Task: Use Spotlight to quickly launch applications and find specific files.
Action: Mouse moved to (516, 247)
Screenshot: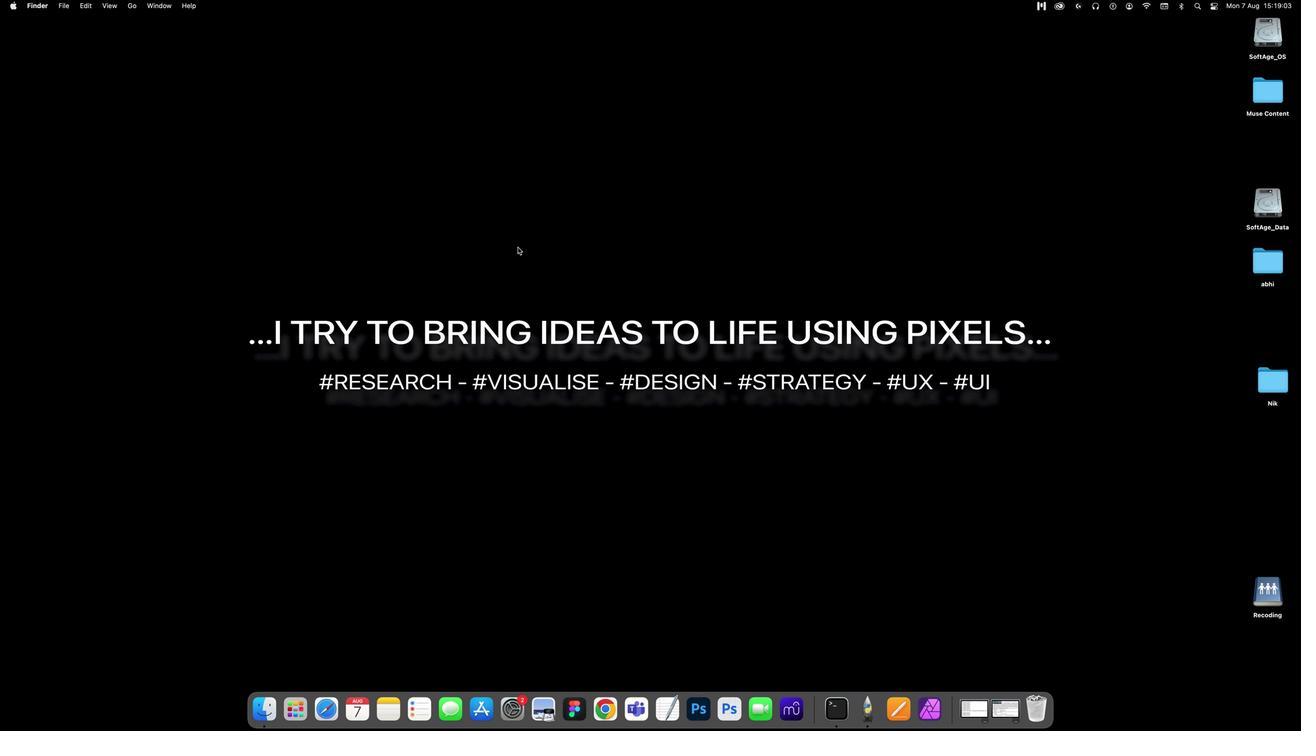 
Action: Mouse pressed left at (516, 247)
Screenshot: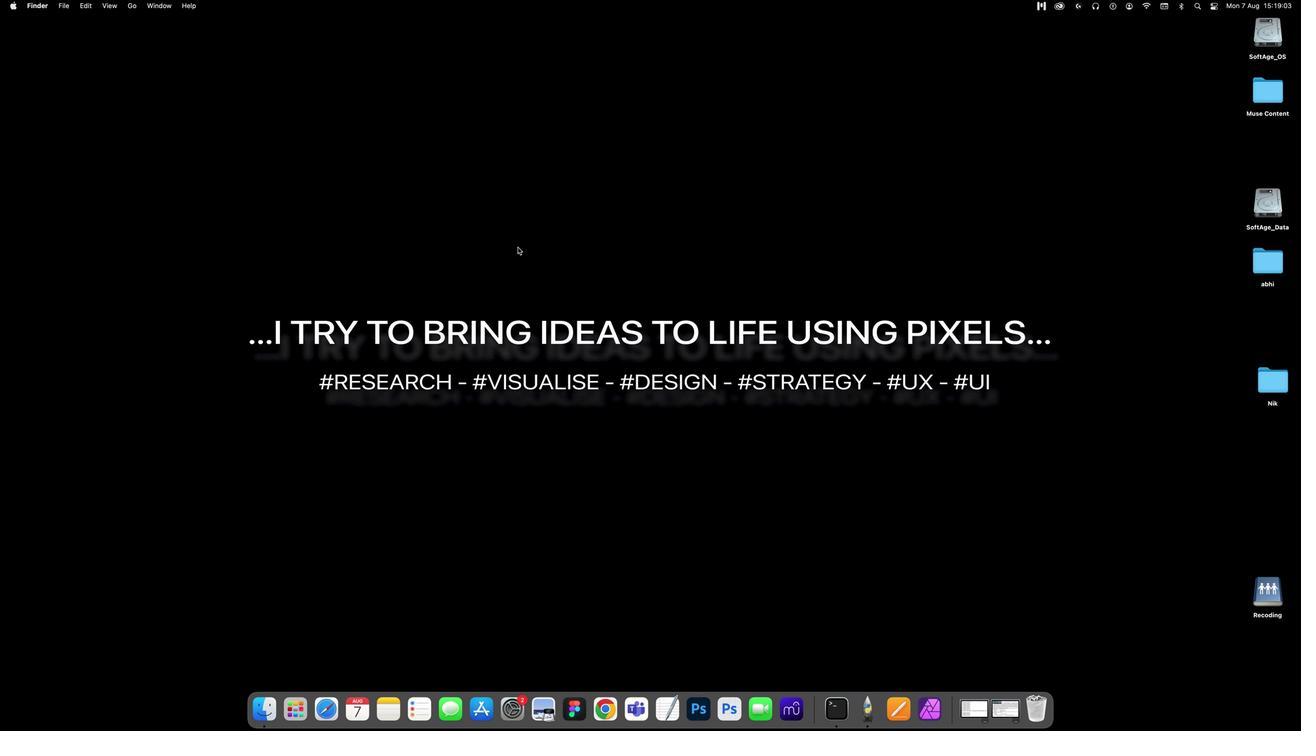 
Action: Mouse moved to (8, 4)
Screenshot: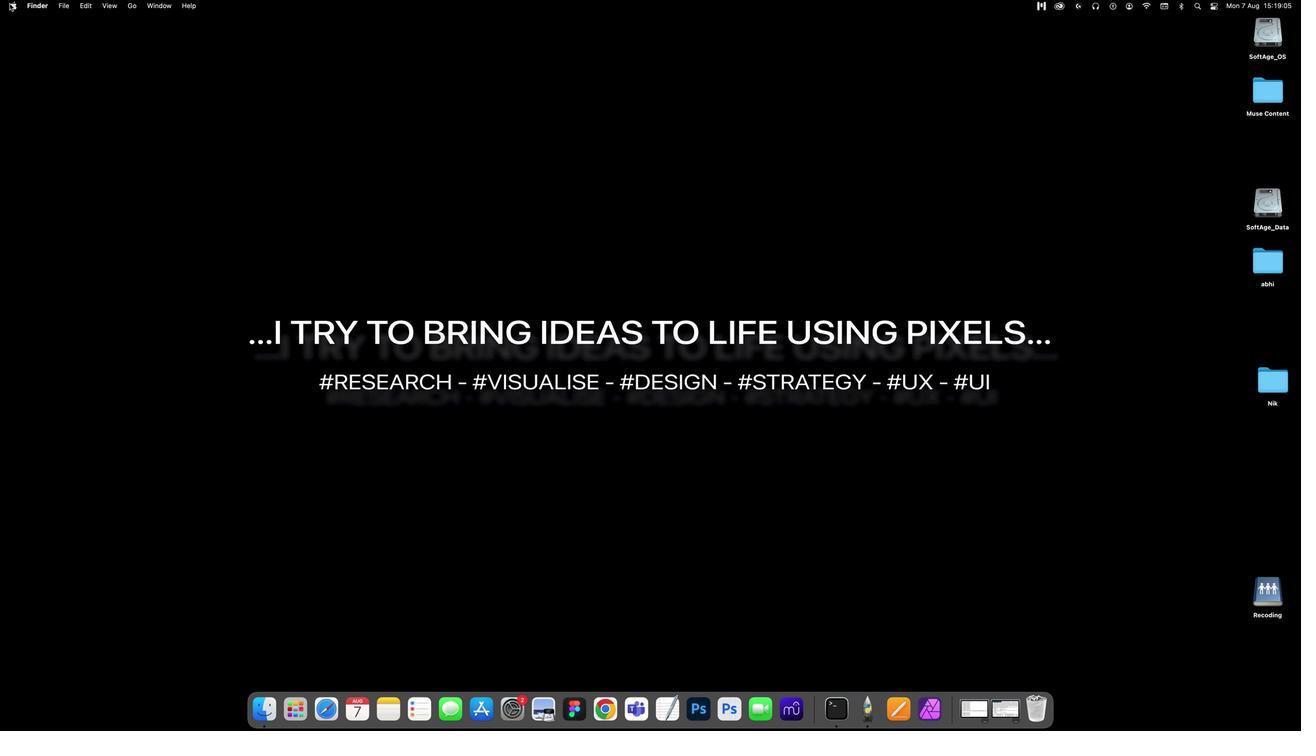 
Action: Mouse pressed left at (8, 4)
Screenshot: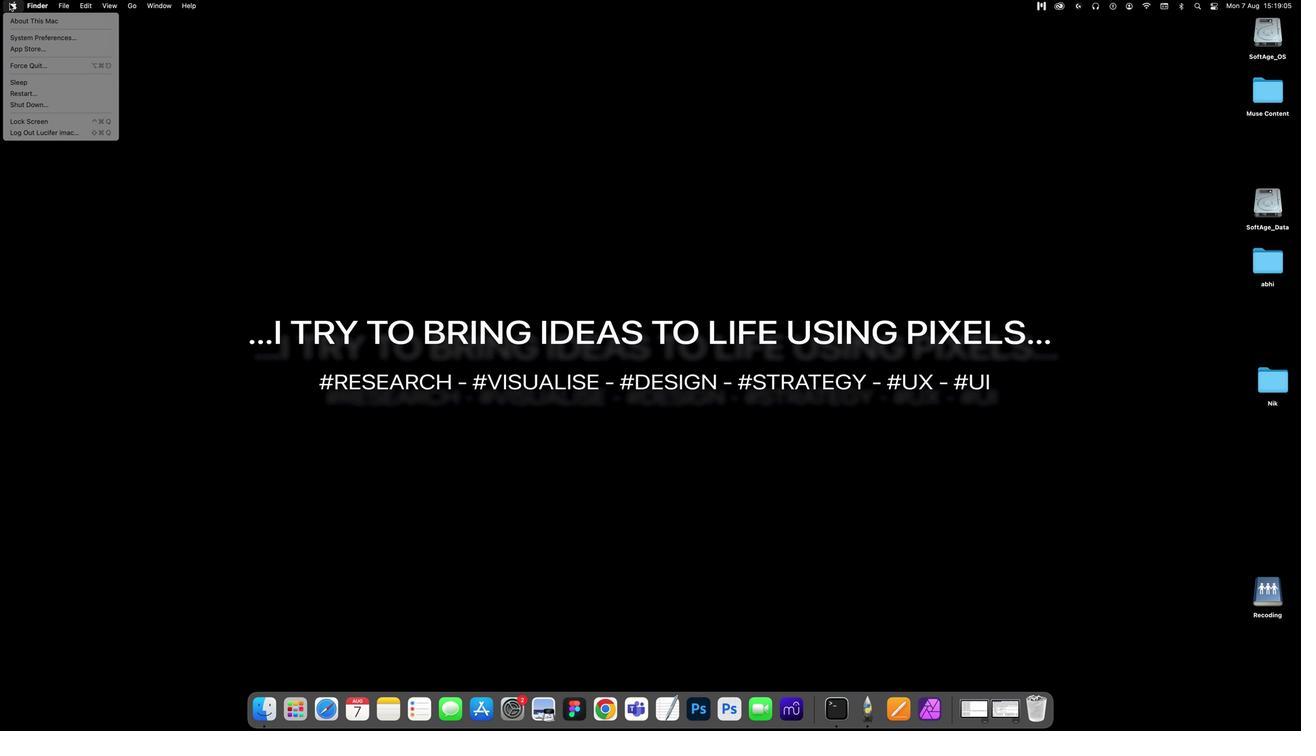 
Action: Mouse moved to (17, 37)
Screenshot: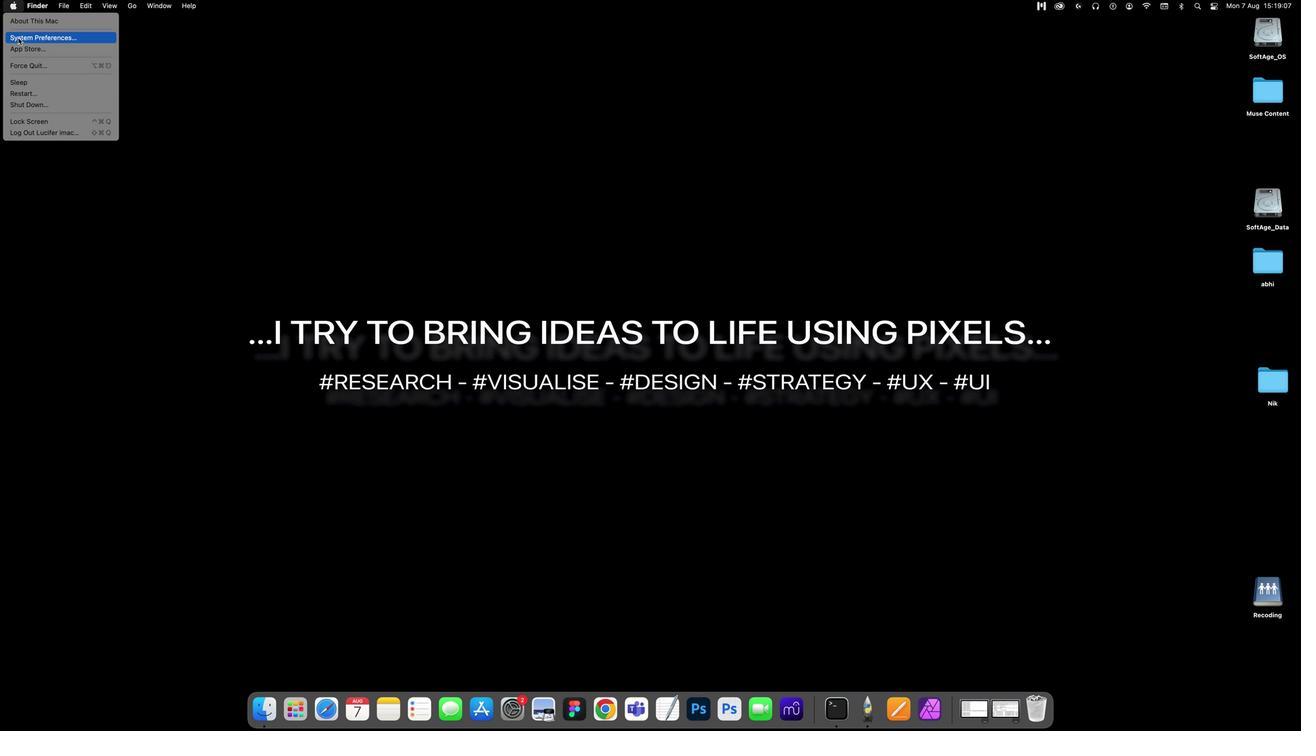 
Action: Mouse pressed left at (17, 37)
Screenshot: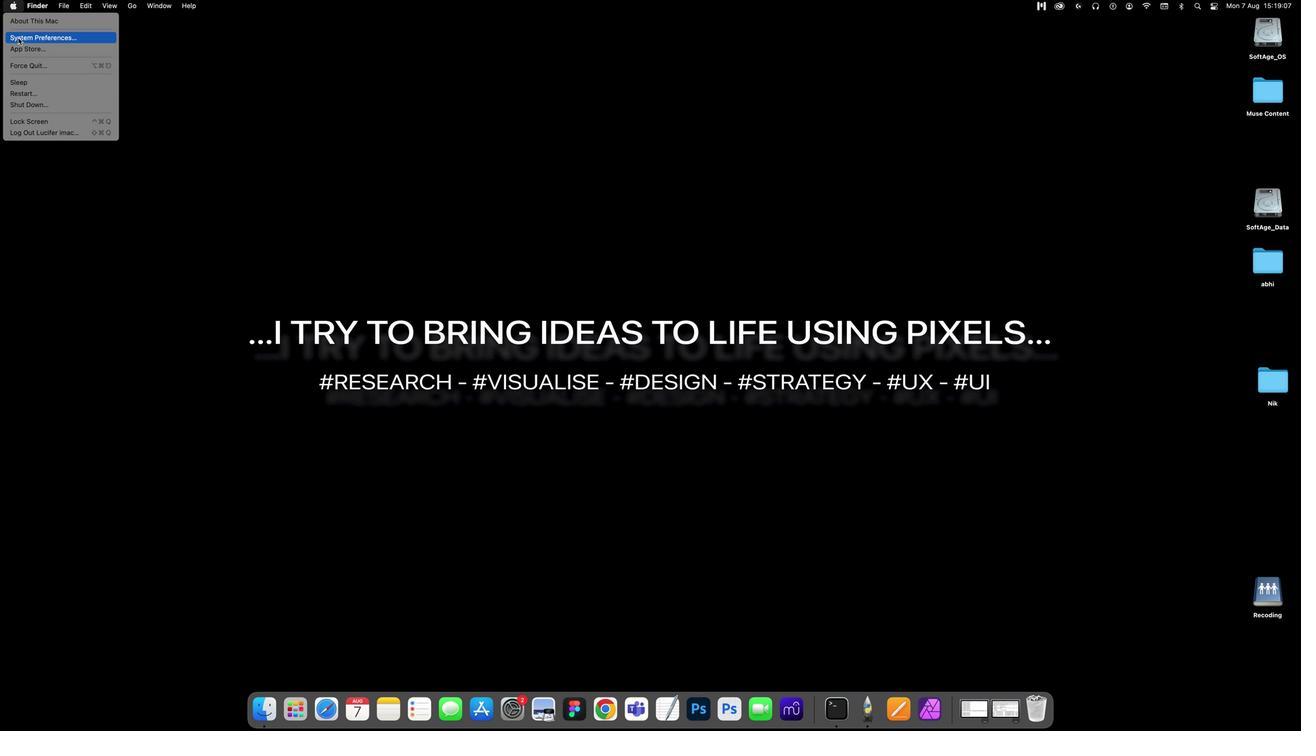 
Action: Mouse moved to (299, 316)
Screenshot: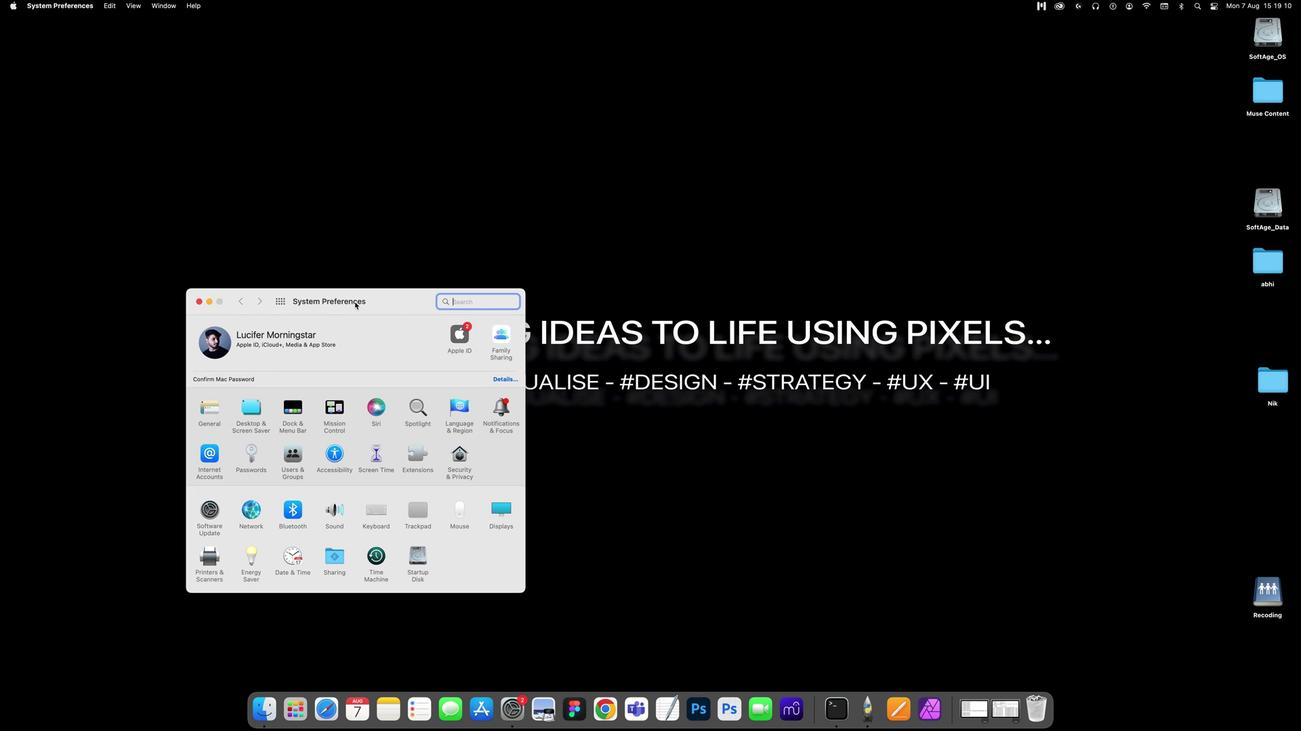 
Action: Mouse pressed left at (299, 316)
Screenshot: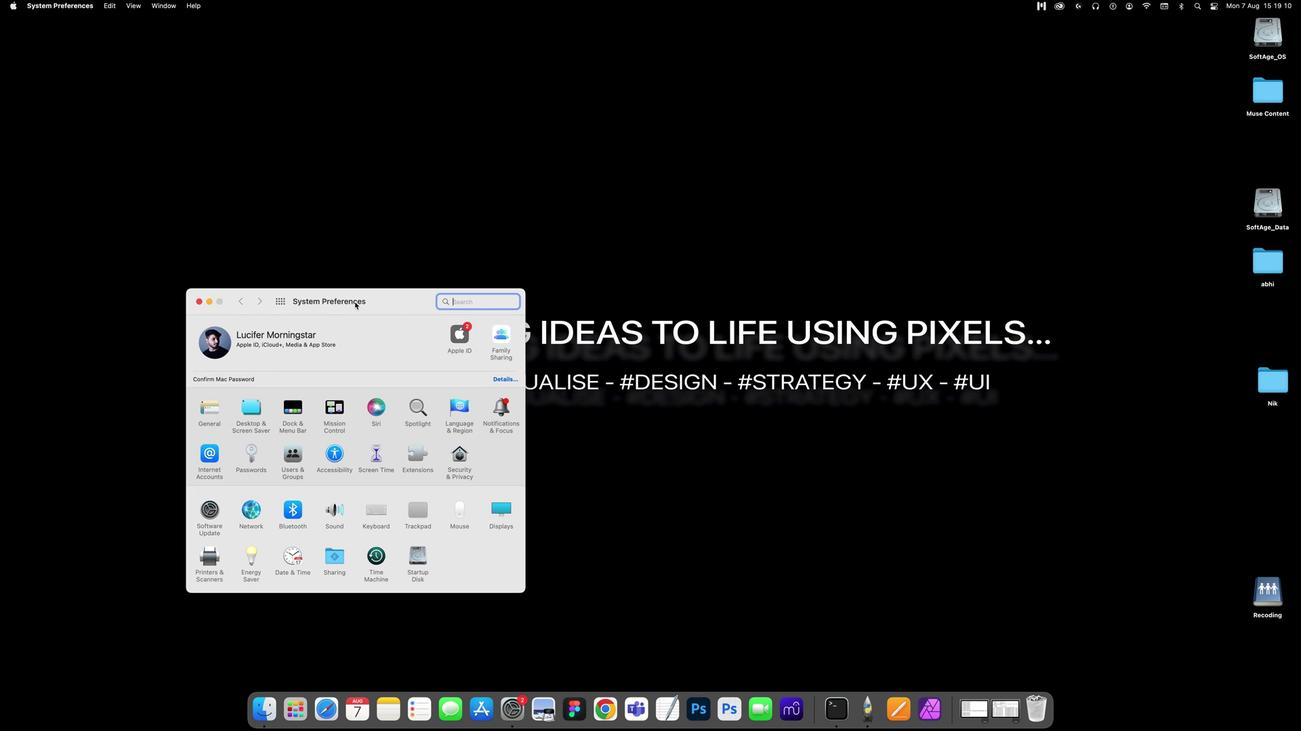 
Action: Mouse moved to (710, 258)
Screenshot: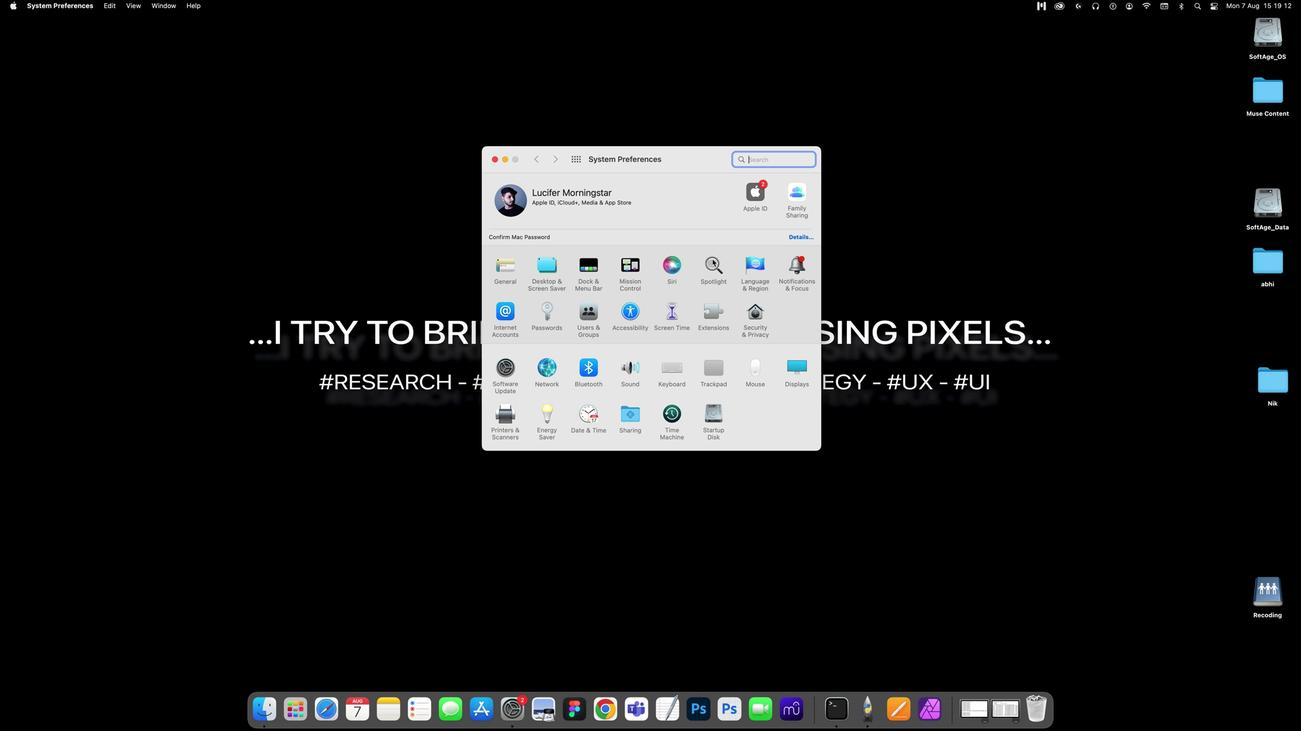 
Action: Mouse pressed left at (710, 258)
Screenshot: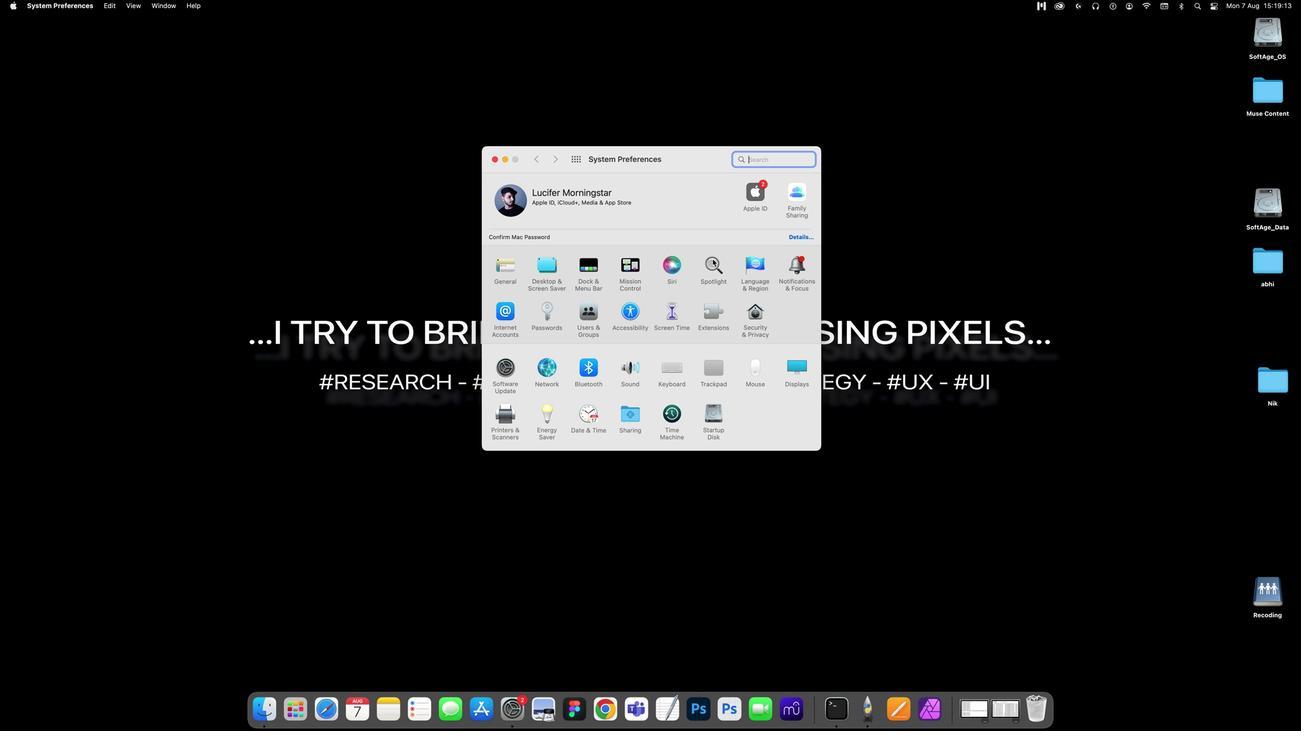 
Action: Mouse moved to (710, 231)
Screenshot: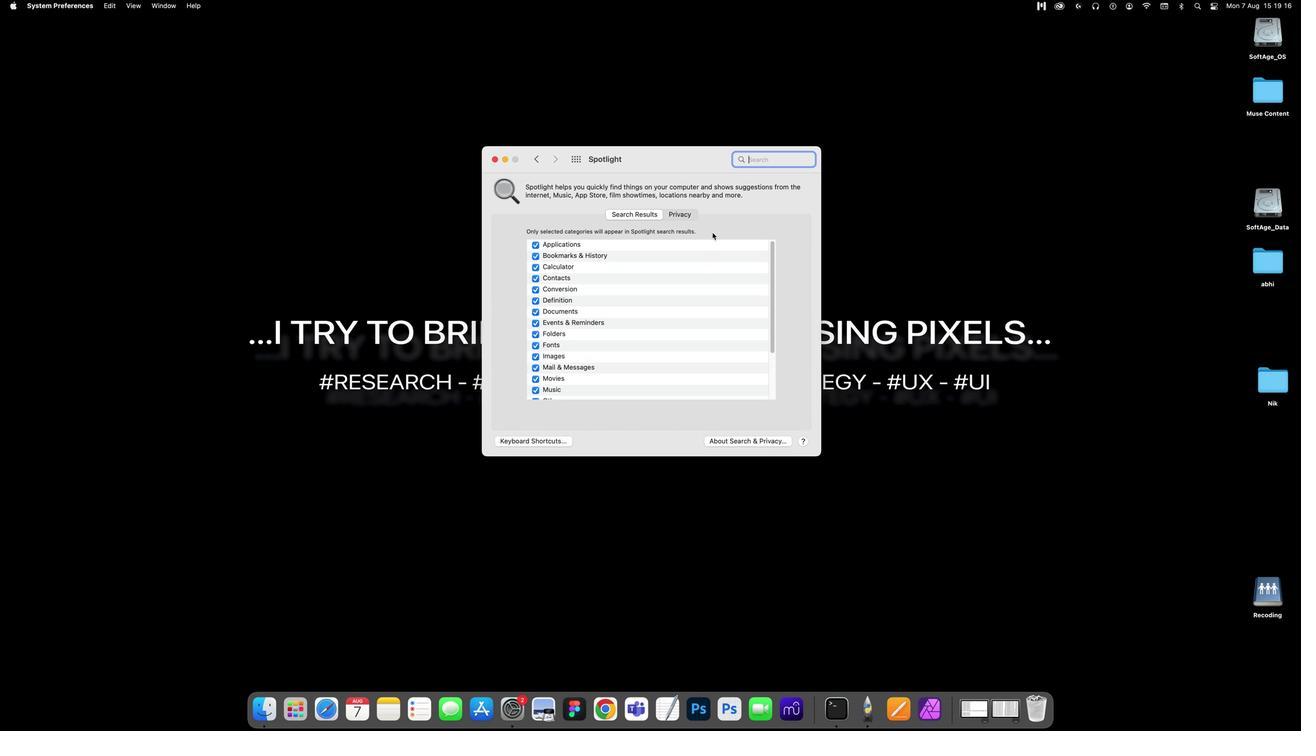 
Action: Key pressed Key.cmdKey.spaceKey.space'P''H''O''T''O''S''H''O''P'Key.enter
Screenshot: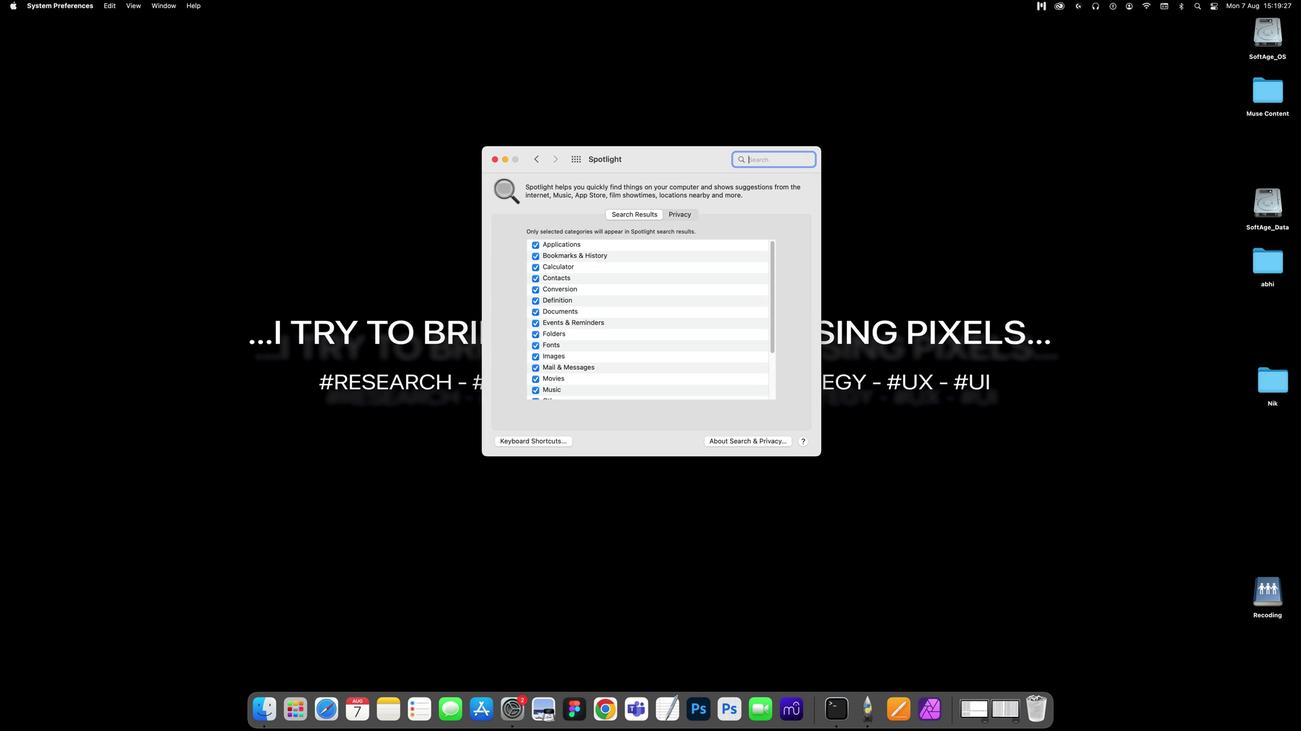 
Action: Mouse moved to (714, 220)
Screenshot: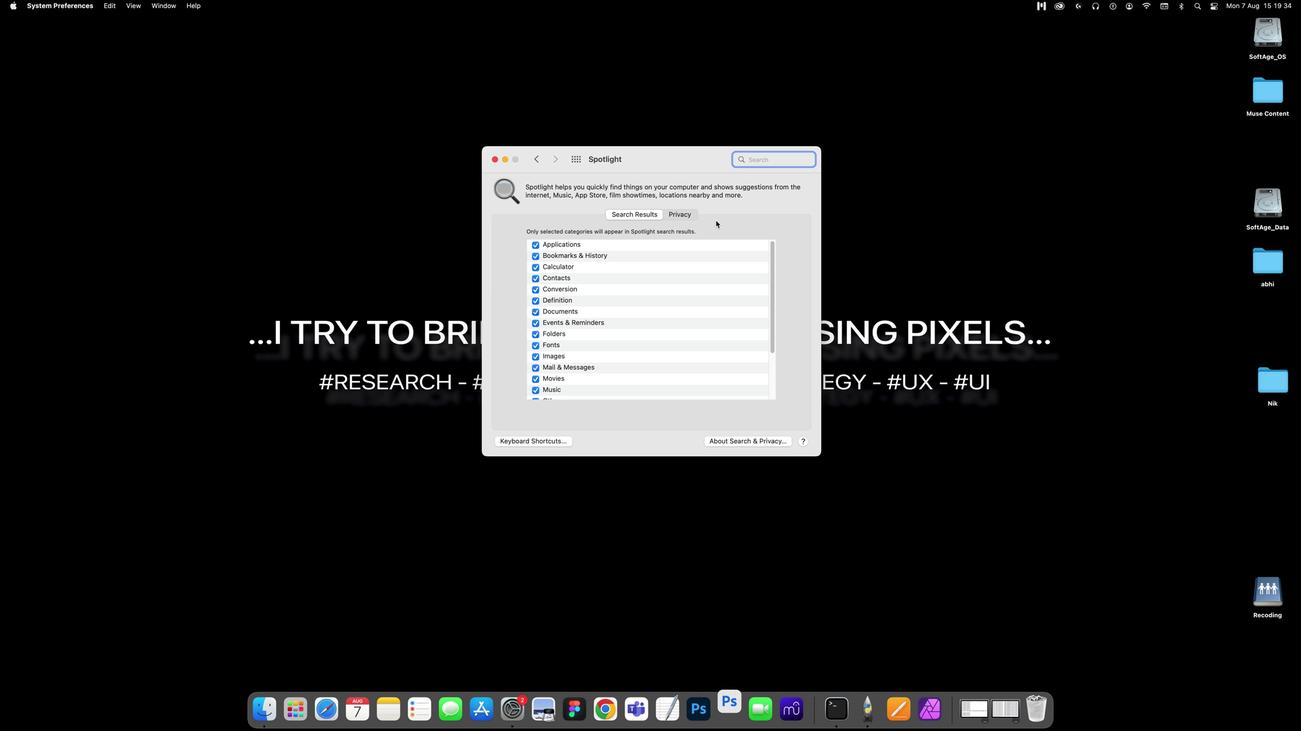 
Action: Mouse pressed left at (714, 220)
Screenshot: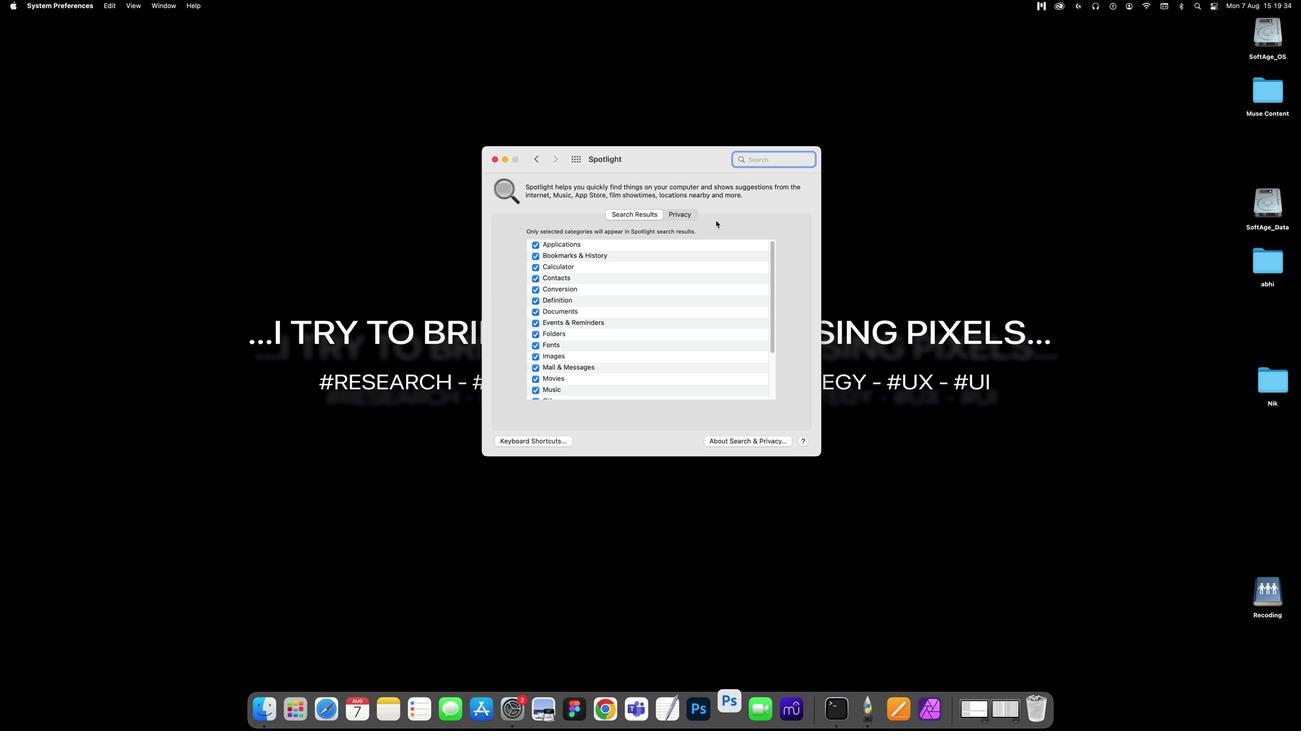 
Action: Mouse moved to (716, 229)
Screenshot: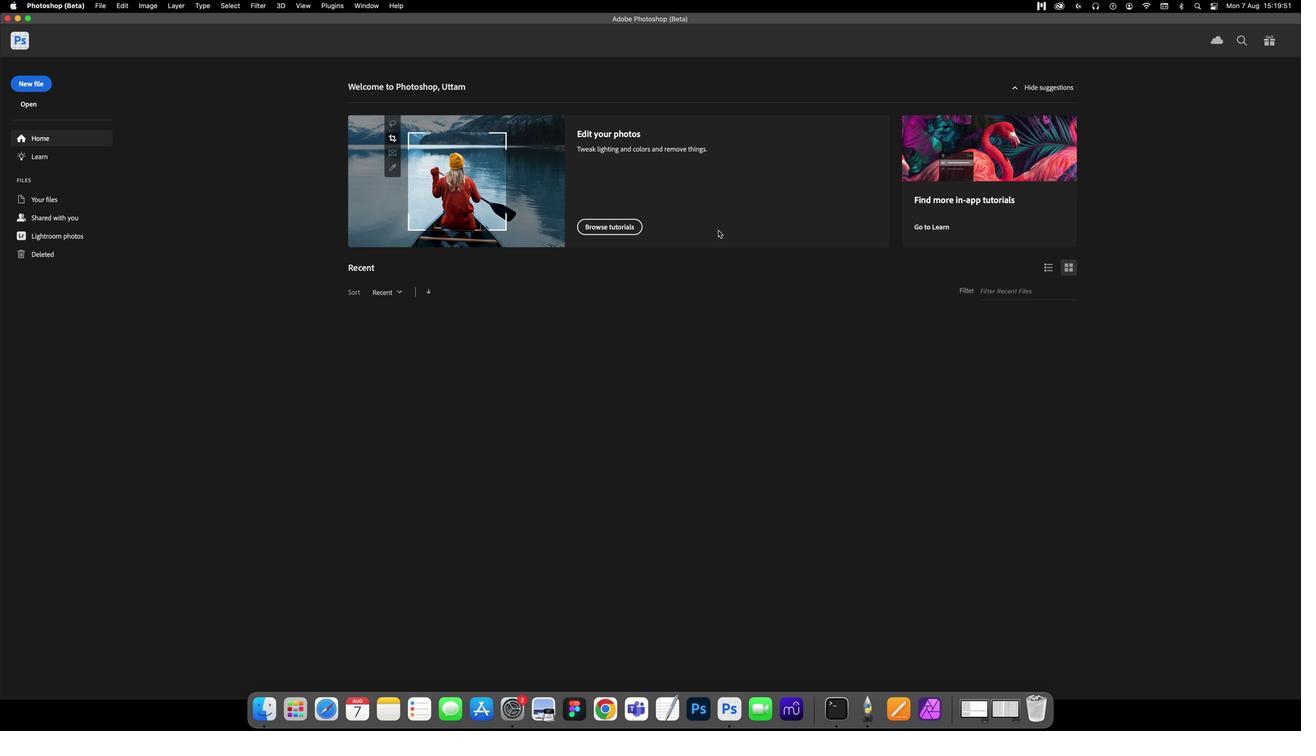 
Action: Mouse pressed left at (716, 229)
Screenshot: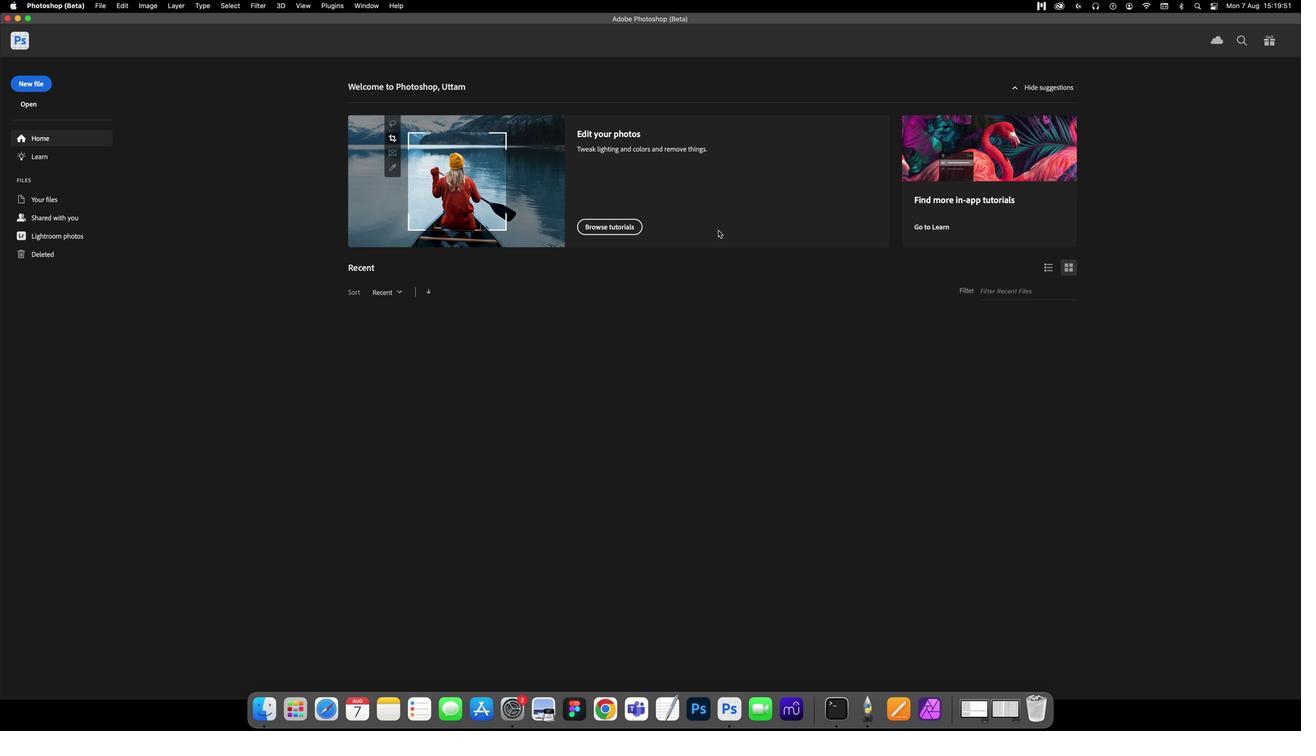
Action: Key pressed Key.cmdKey.spaceKey.space'I''N''C''E''P''T''I''O''N'Key.space'R'Key.backspace'E''F''F''E''C''T'
Screenshot: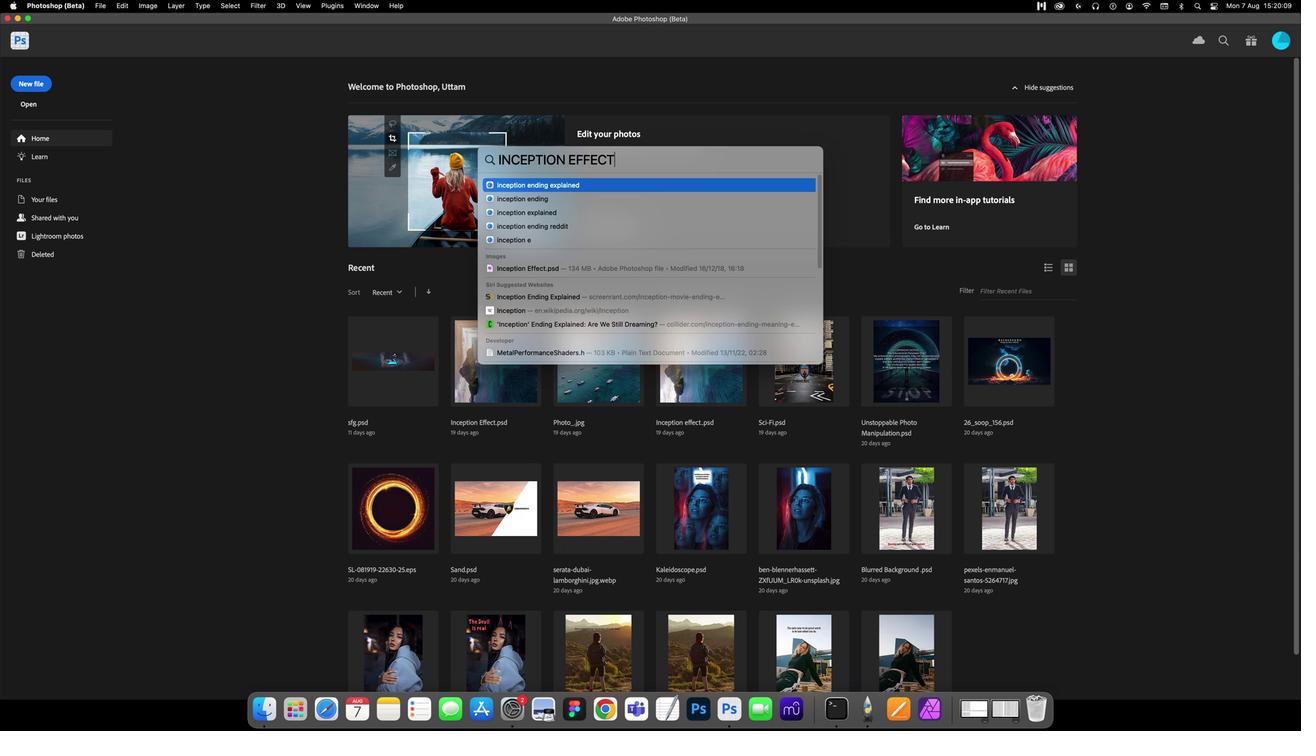 
Action: Mouse moved to (574, 321)
Screenshot: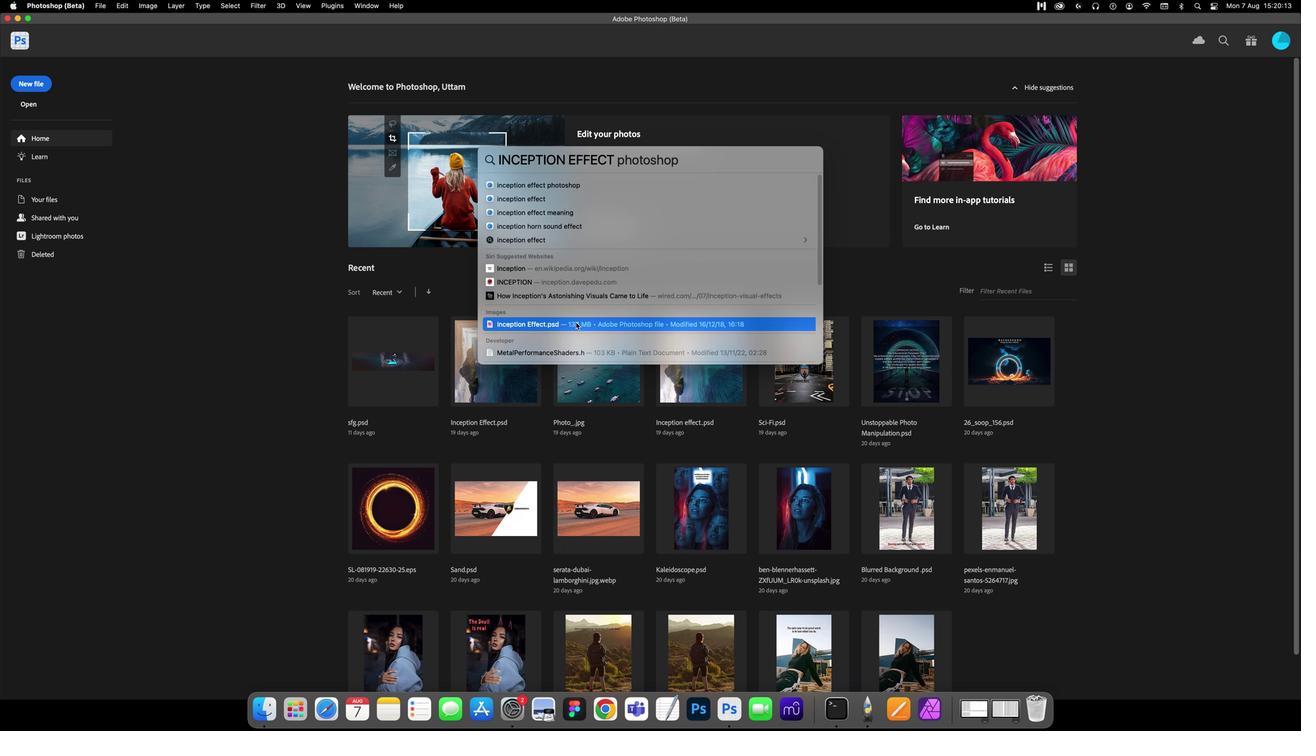 
Action: Mouse pressed left at (574, 321)
Screenshot: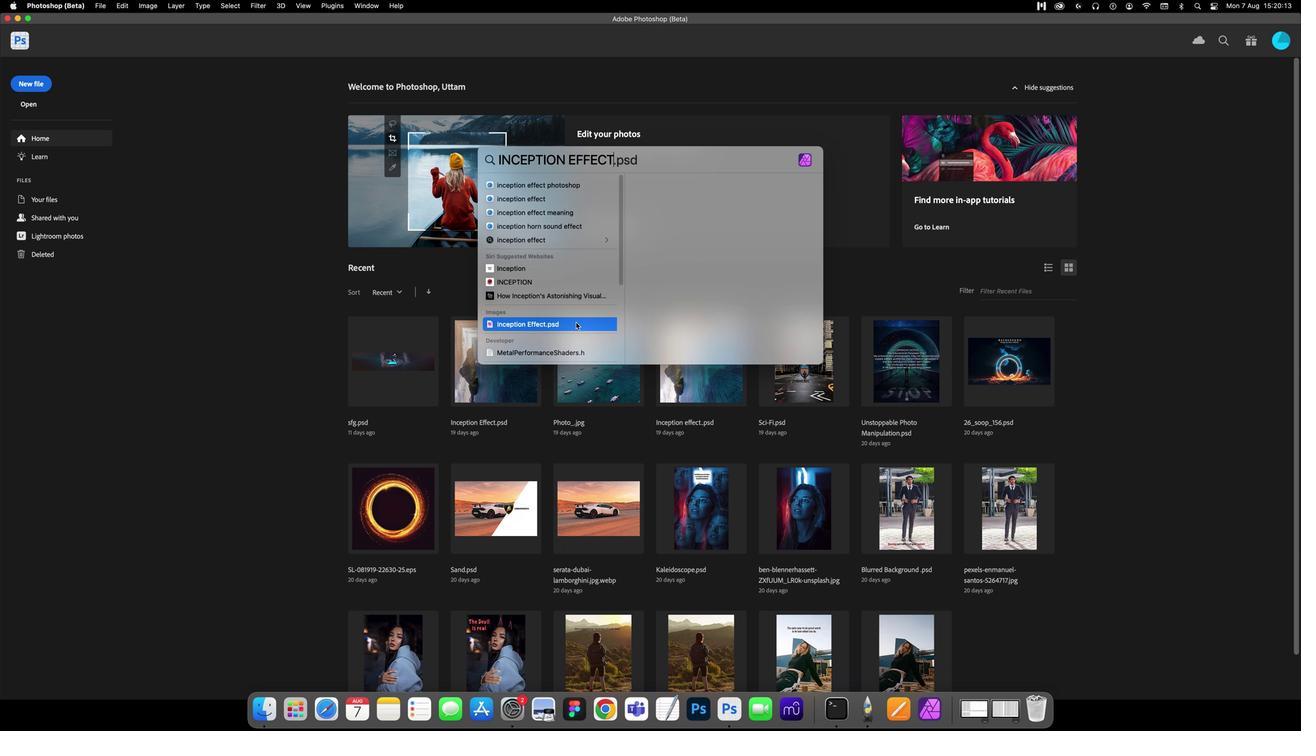 
Action: Mouse pressed left at (574, 321)
Screenshot: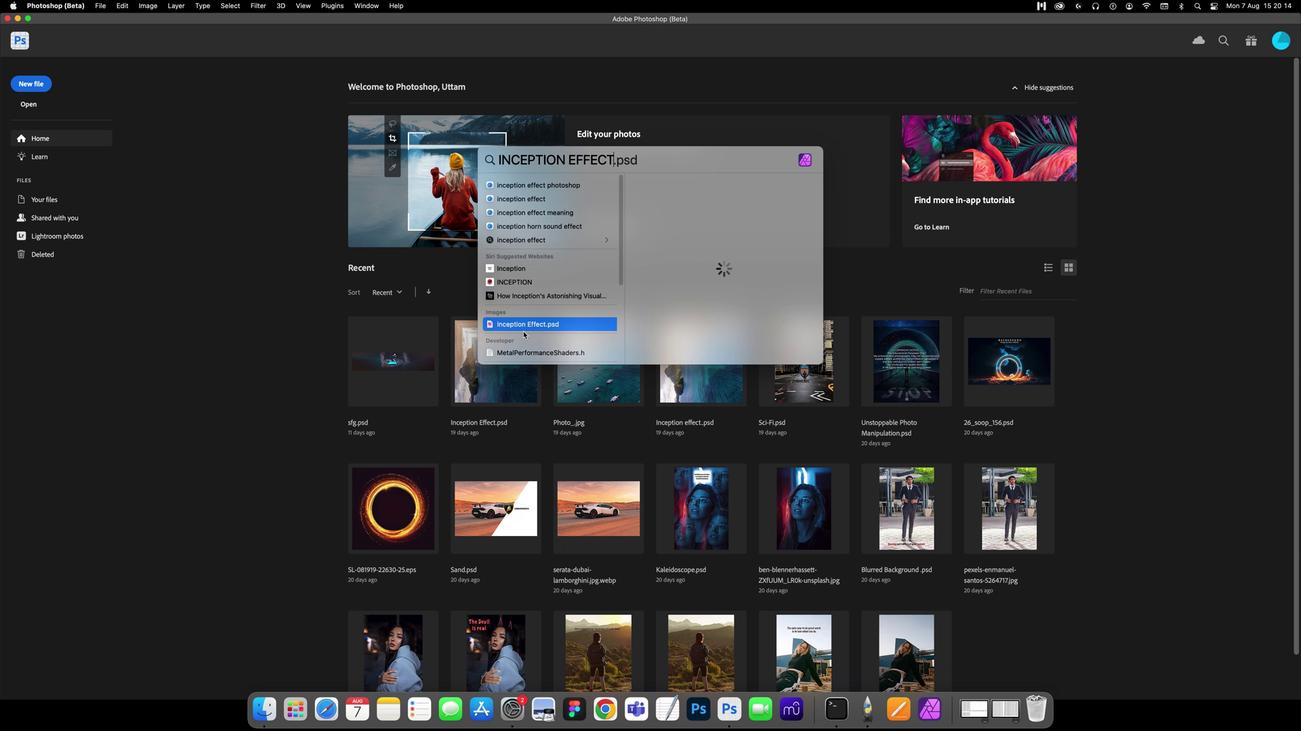
Action: Mouse moved to (646, 139)
Screenshot: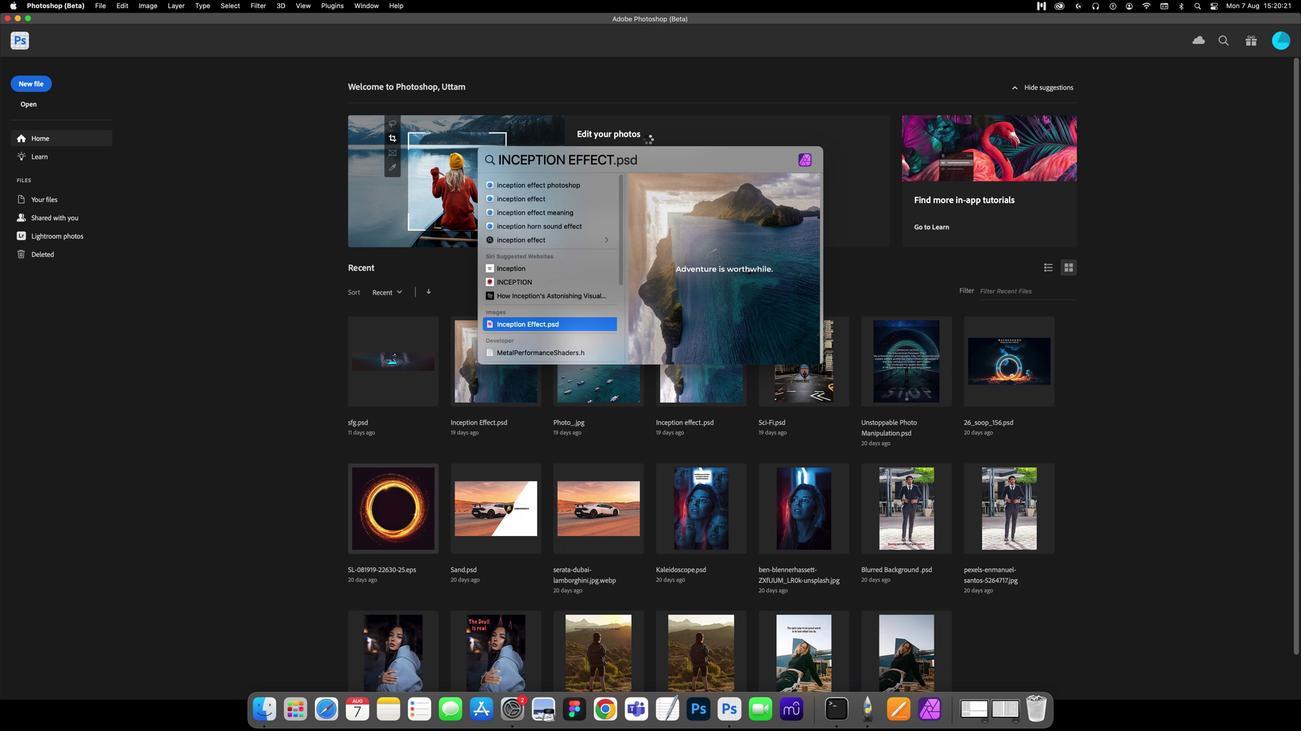 
Action: Mouse pressed left at (646, 139)
Screenshot: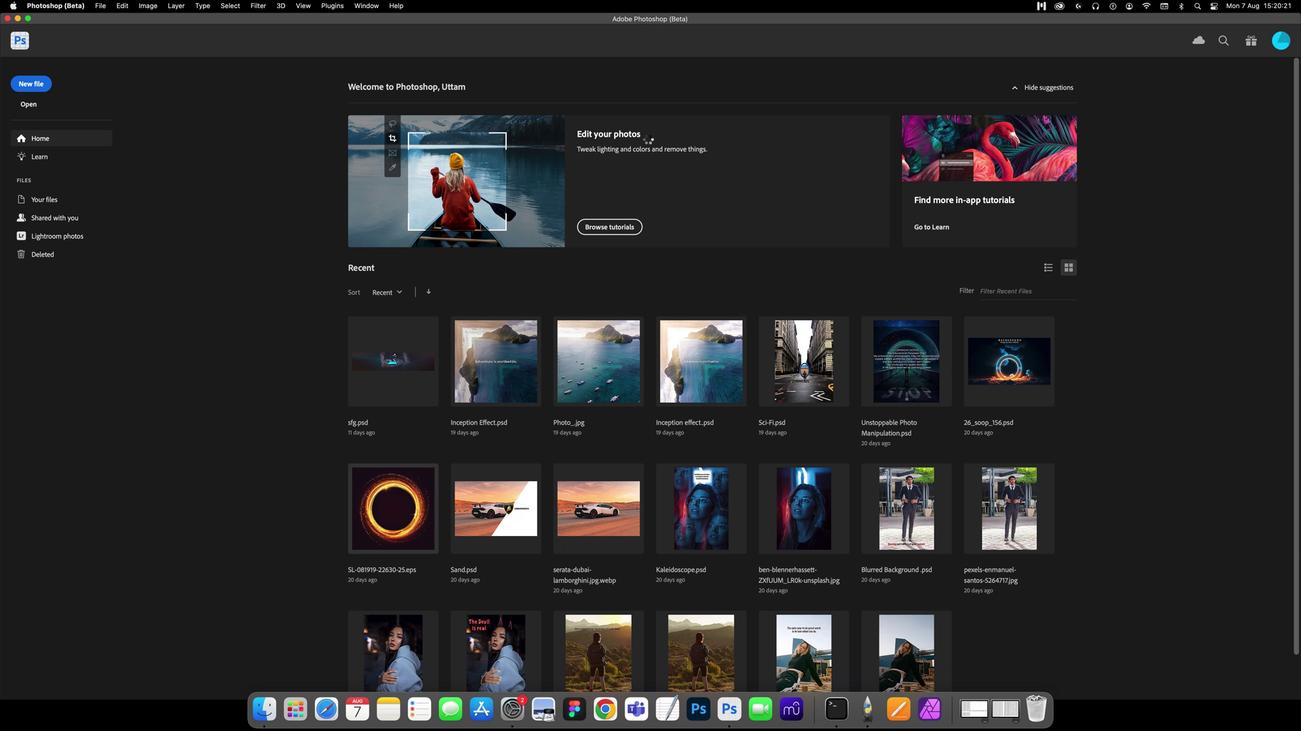 
Action: Mouse moved to (630, 280)
Screenshot: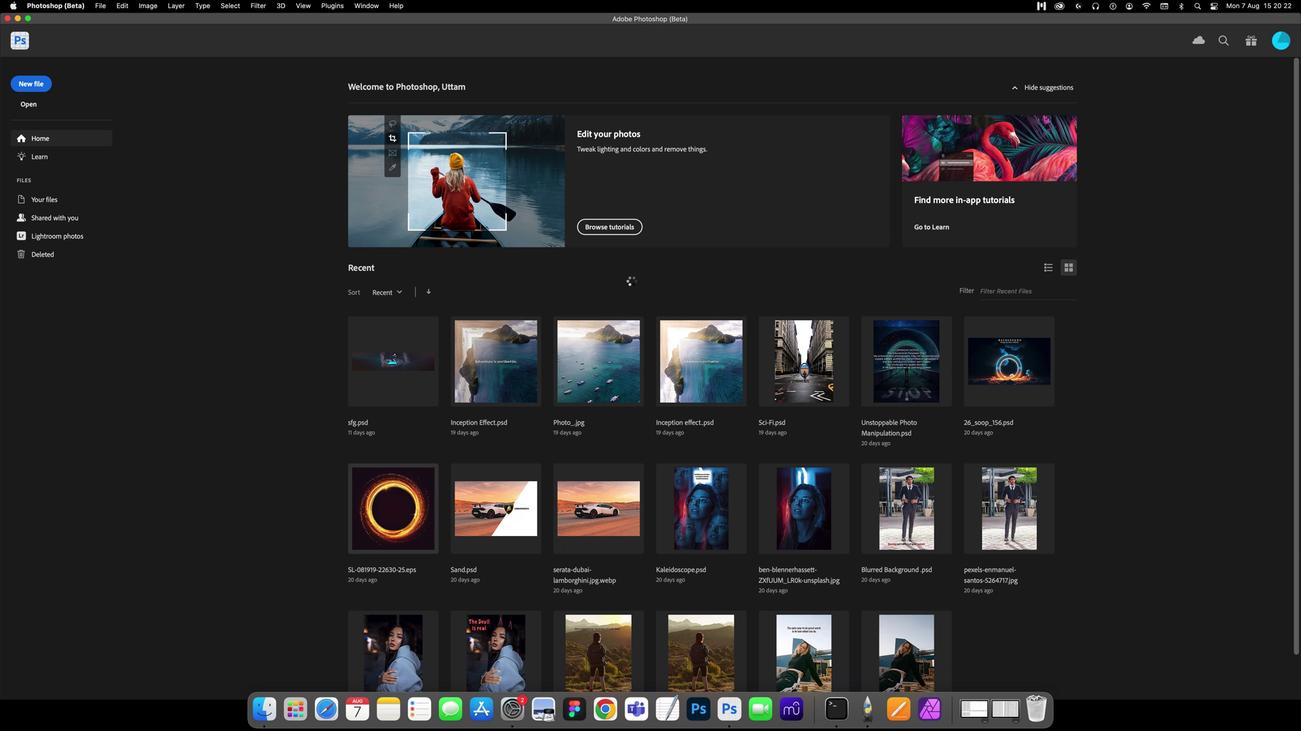 
